 Task: Select the pages per sheet with 16.
Action: Mouse moved to (65, 100)
Screenshot: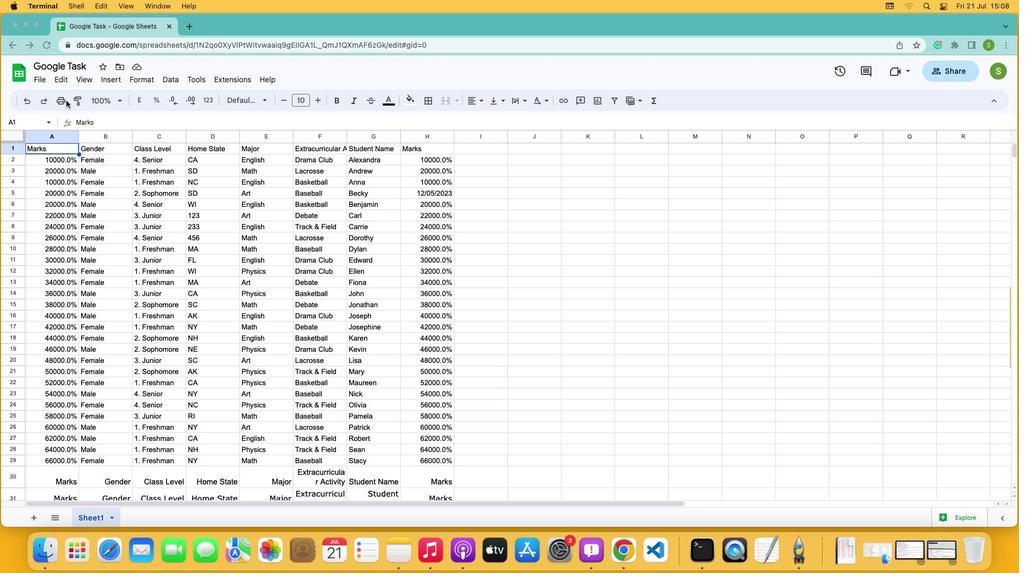 
Action: Mouse pressed left at (65, 100)
Screenshot: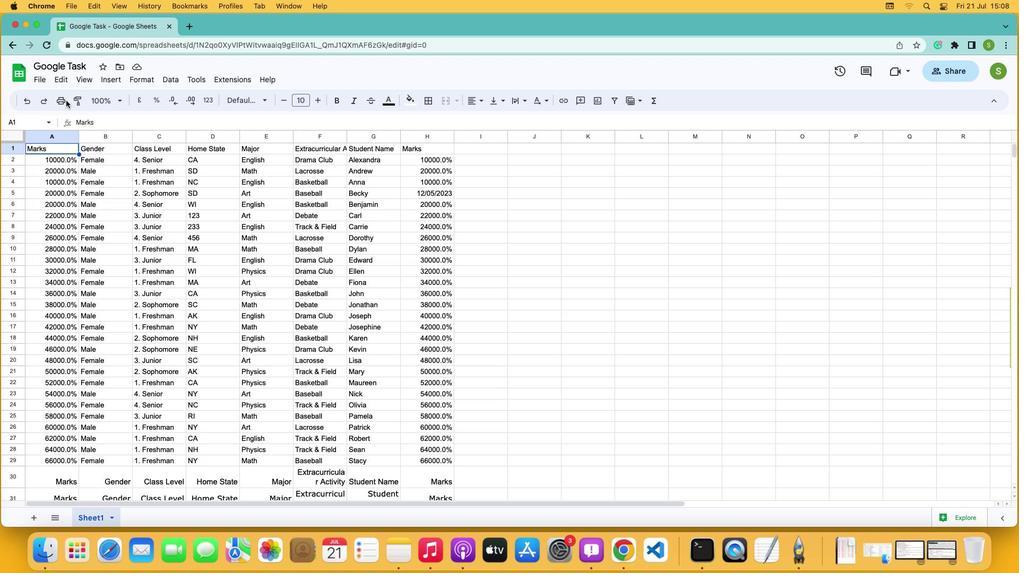 
Action: Mouse moved to (63, 99)
Screenshot: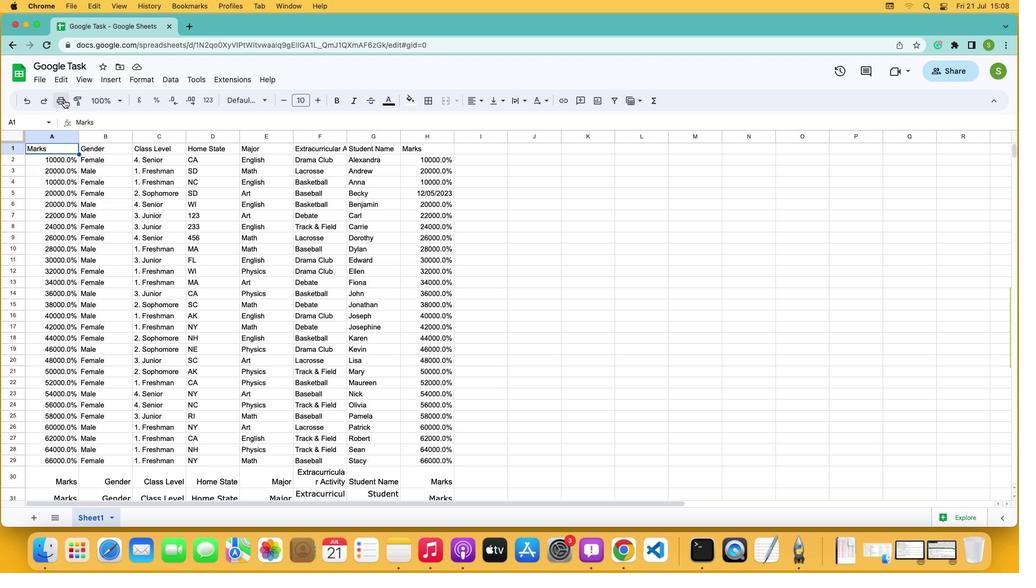 
Action: Mouse pressed left at (63, 99)
Screenshot: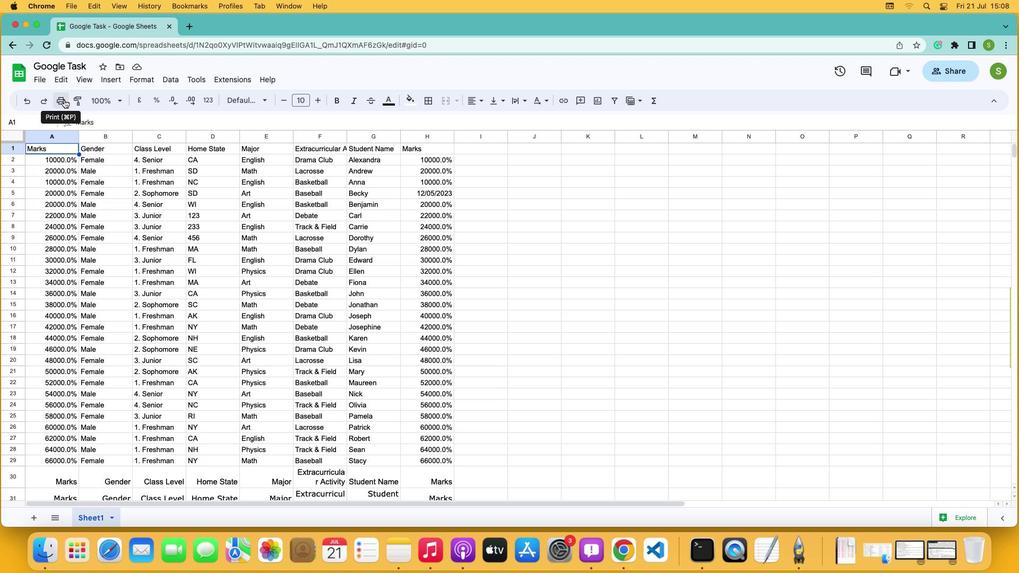 
Action: Mouse moved to (977, 77)
Screenshot: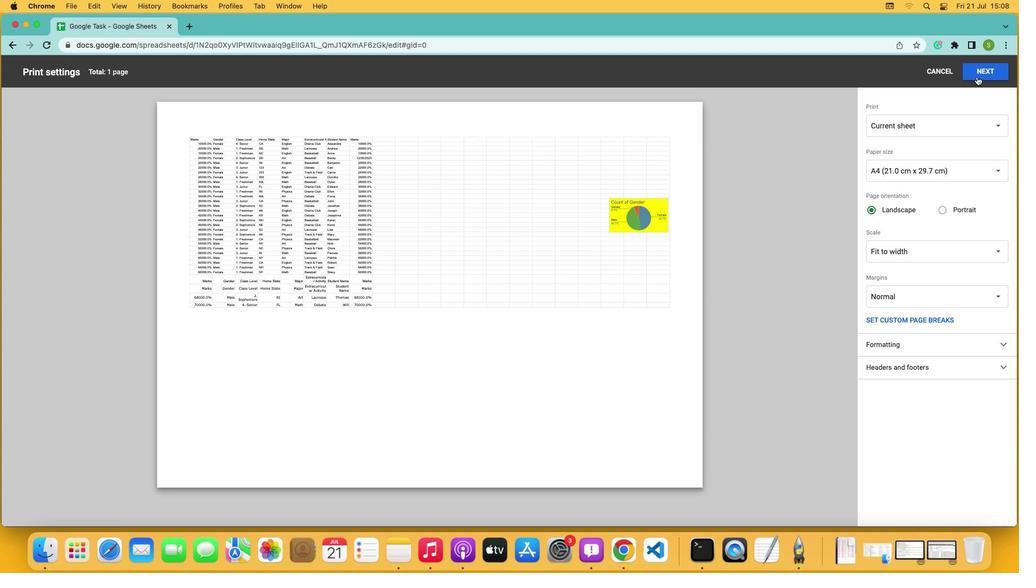 
Action: Mouse pressed left at (977, 77)
Screenshot: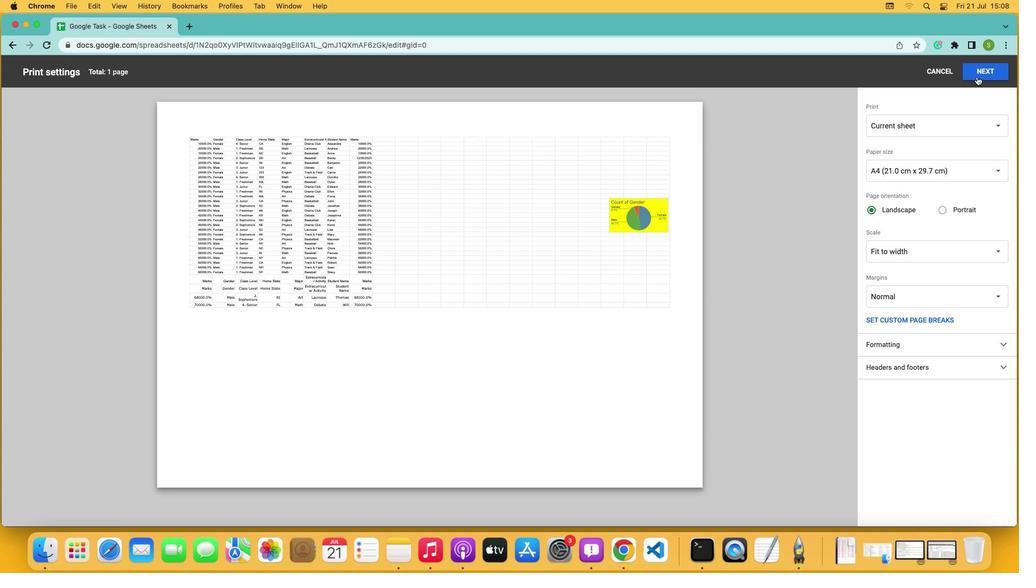 
Action: Mouse moved to (815, 158)
Screenshot: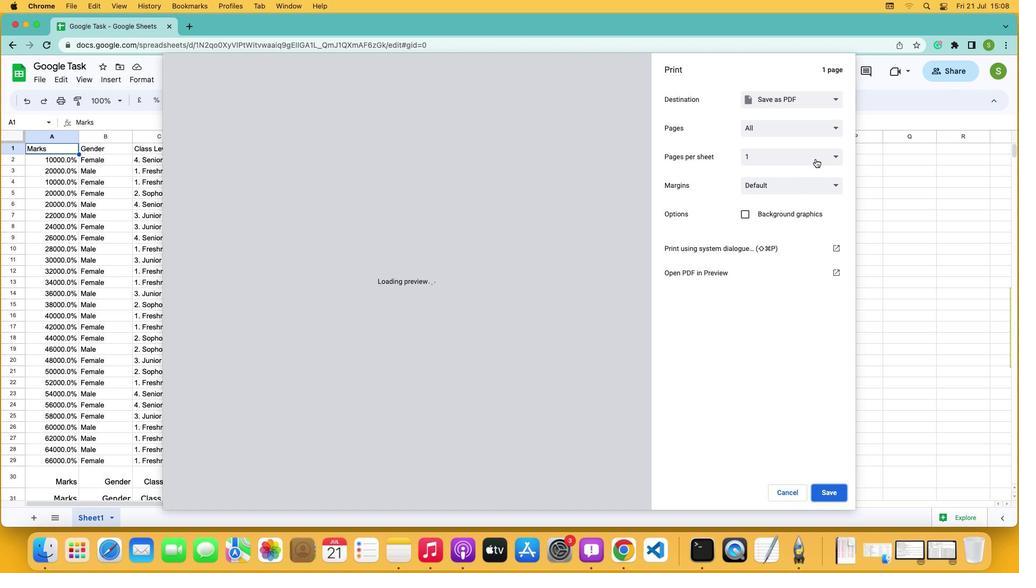 
Action: Mouse pressed left at (815, 158)
Screenshot: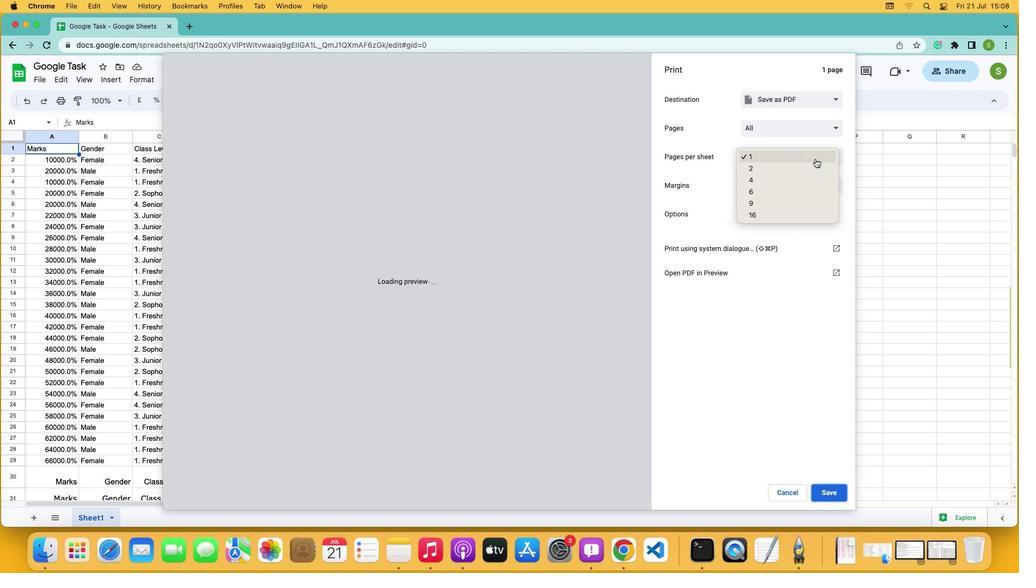 
Action: Mouse moved to (806, 212)
Screenshot: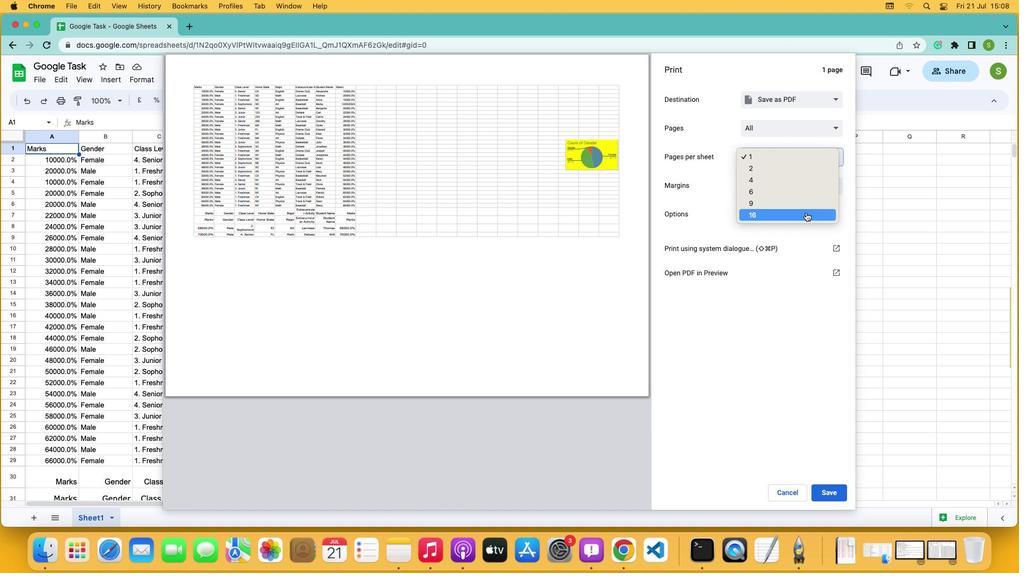 
Action: Mouse pressed left at (806, 212)
Screenshot: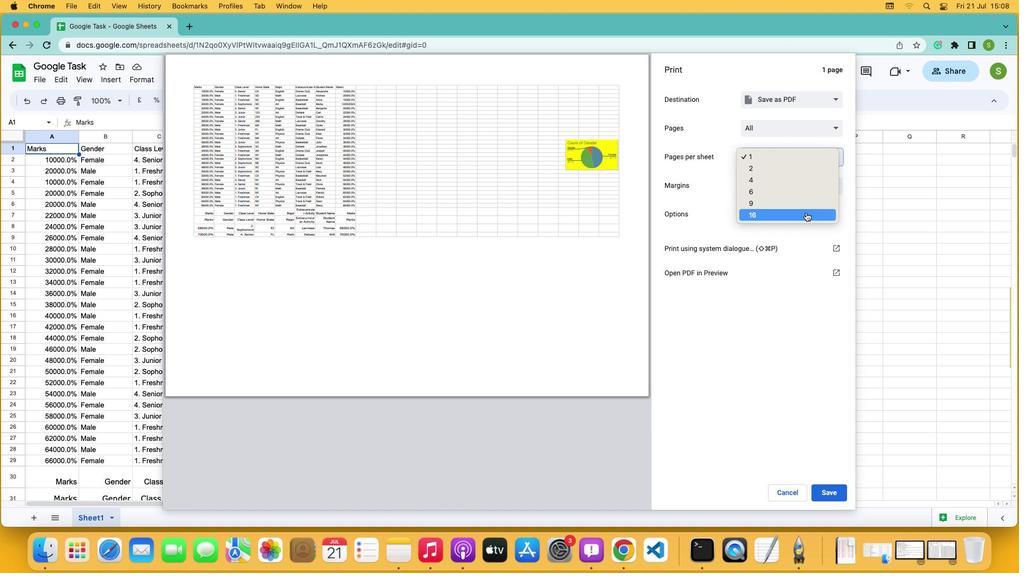 
